 Task: Explore the roles of non-permanent contractors.
Action: Mouse moved to (719, 447)
Screenshot: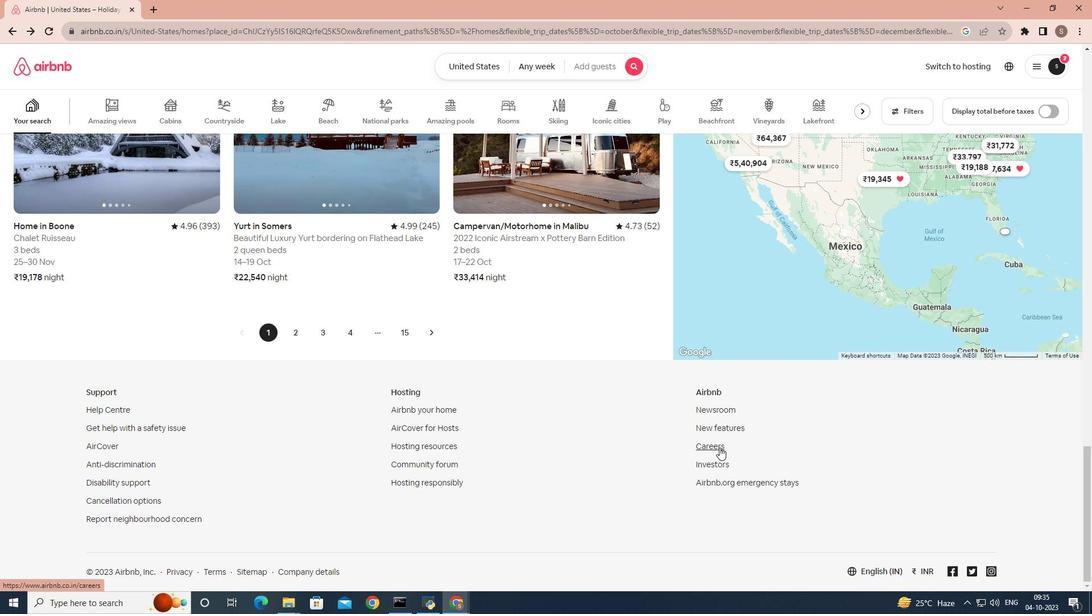 
Action: Mouse pressed left at (719, 447)
Screenshot: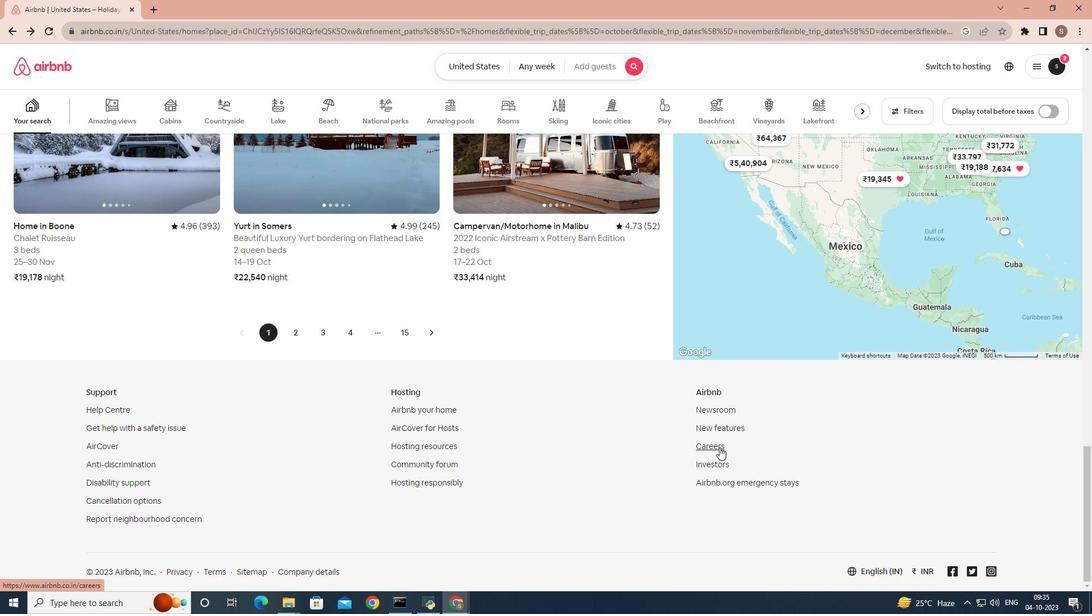 
Action: Mouse moved to (674, 60)
Screenshot: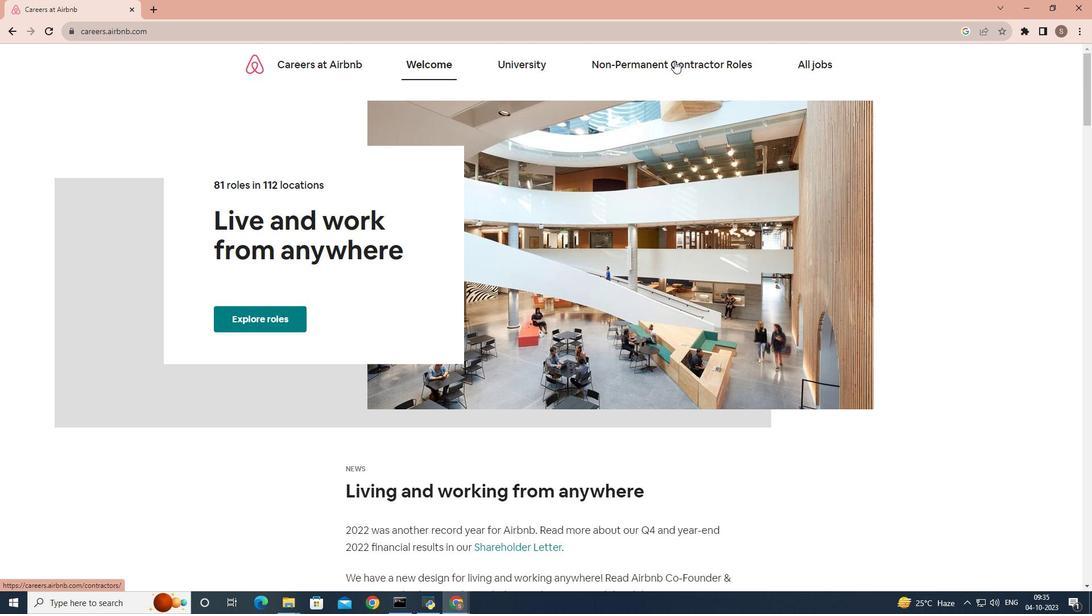 
Action: Mouse pressed left at (674, 60)
Screenshot: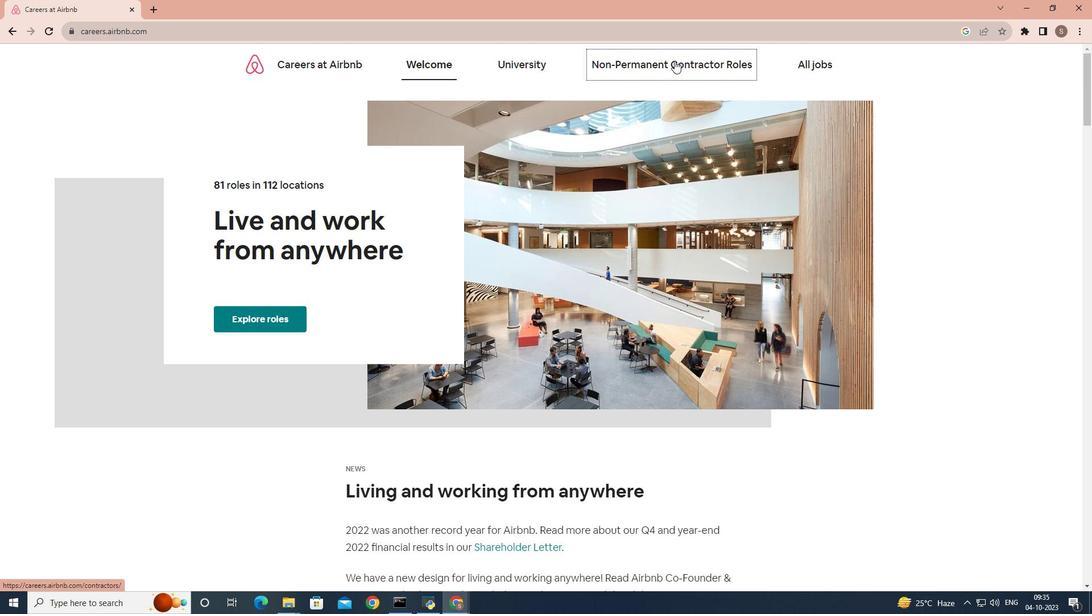 
Action: Mouse moved to (281, 331)
Screenshot: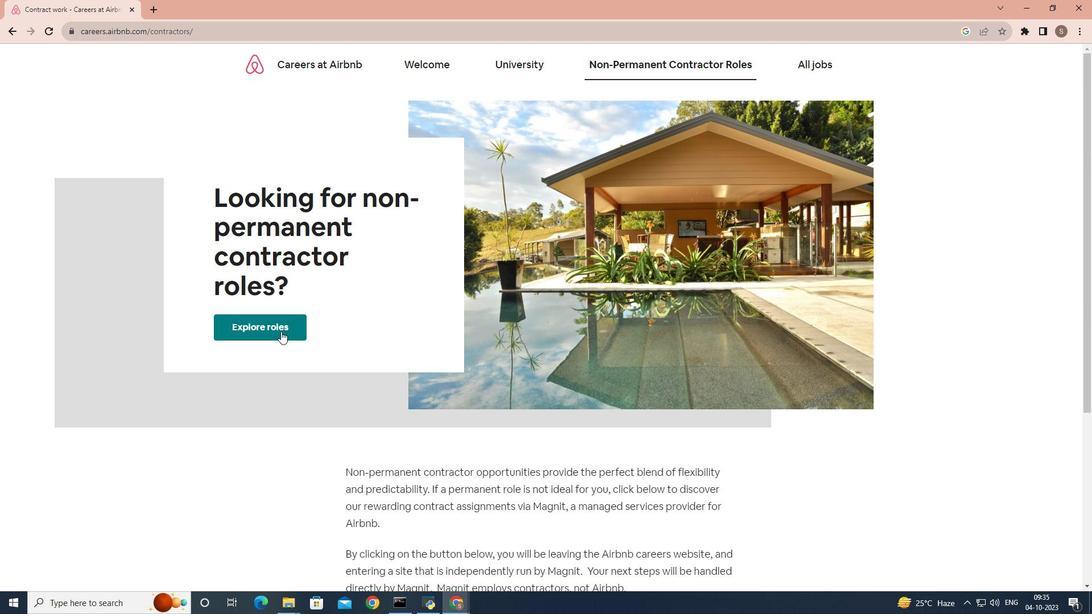 
Action: Mouse pressed left at (281, 331)
Screenshot: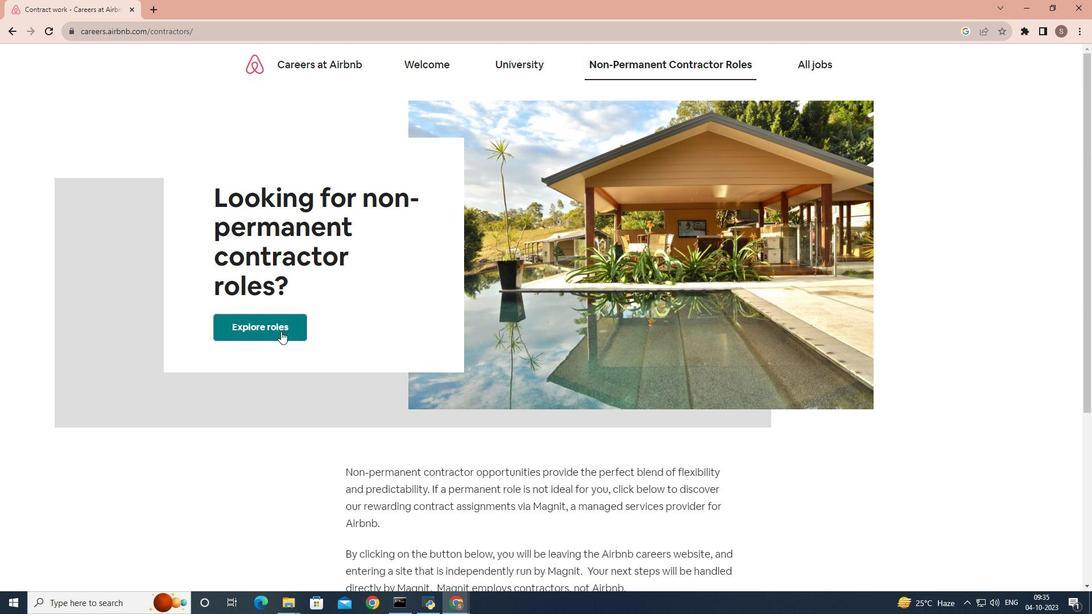 
Action: Mouse scrolled (281, 331) with delta (0, 0)
Screenshot: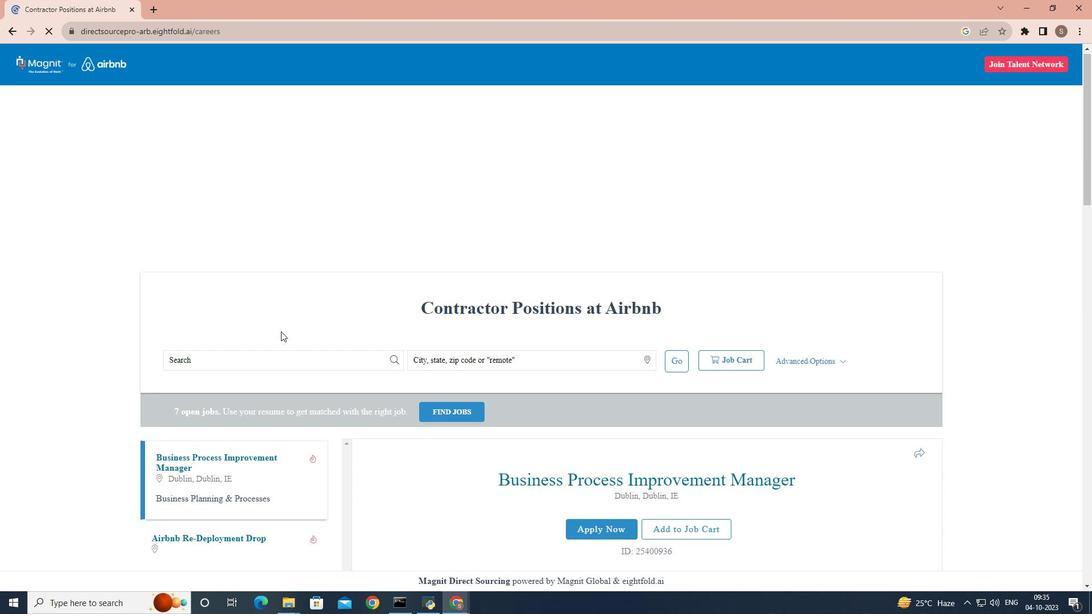 
Action: Mouse scrolled (281, 331) with delta (0, 0)
Screenshot: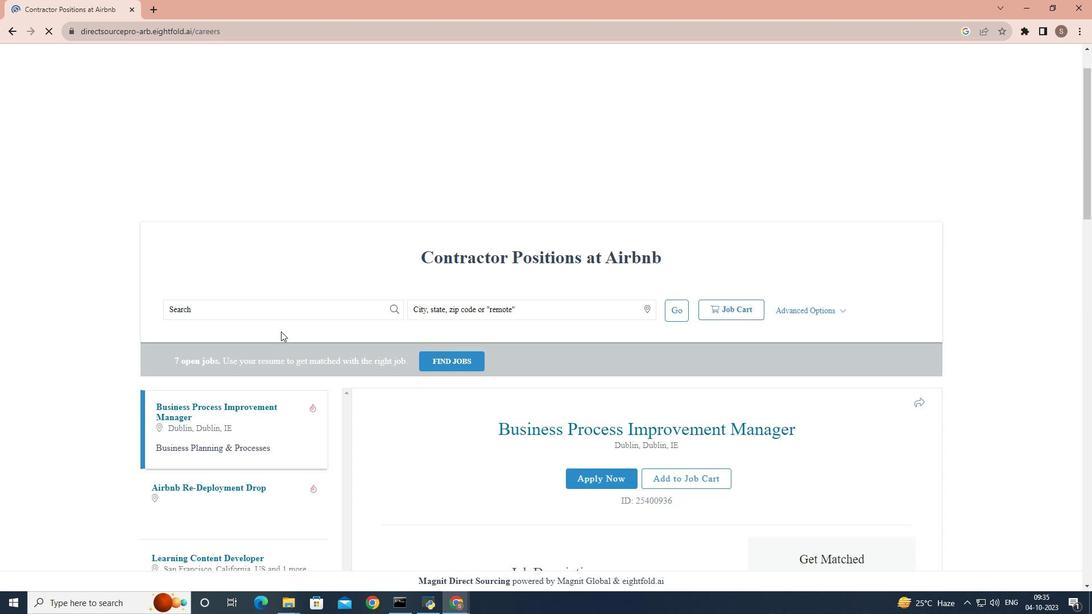 
Action: Mouse scrolled (281, 331) with delta (0, 0)
Screenshot: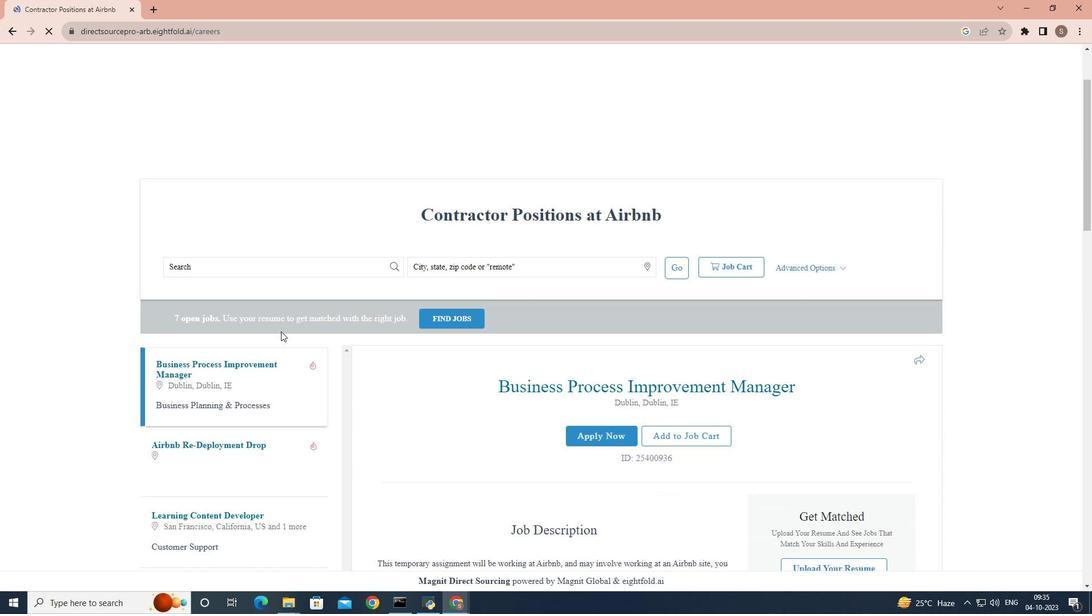 
Action: Mouse scrolled (281, 331) with delta (0, 0)
Screenshot: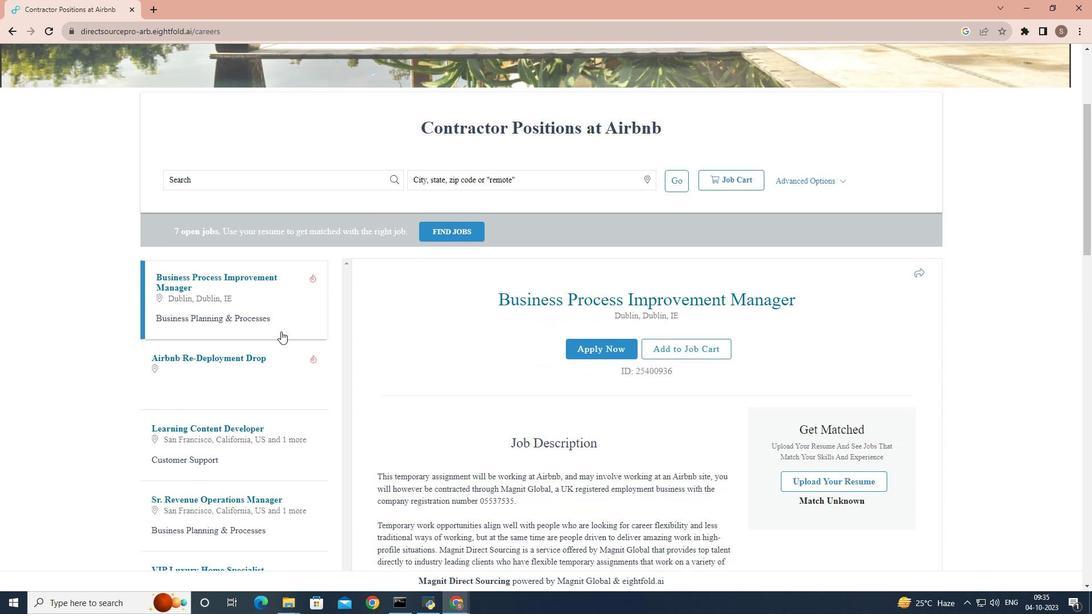 
Action: Mouse scrolled (281, 331) with delta (0, 0)
Screenshot: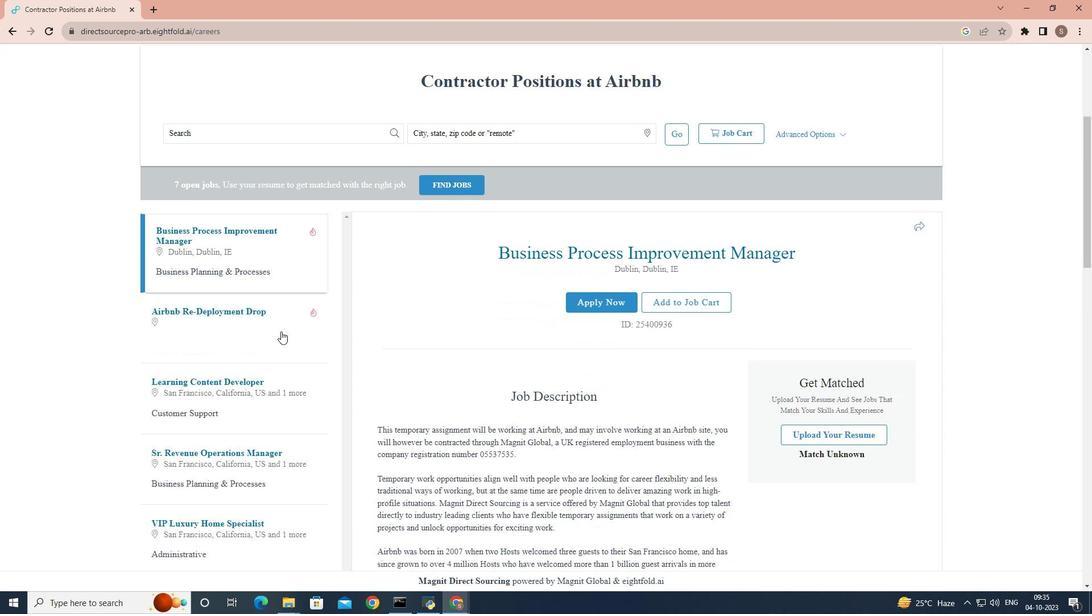 
Action: Mouse scrolled (281, 331) with delta (0, 0)
Screenshot: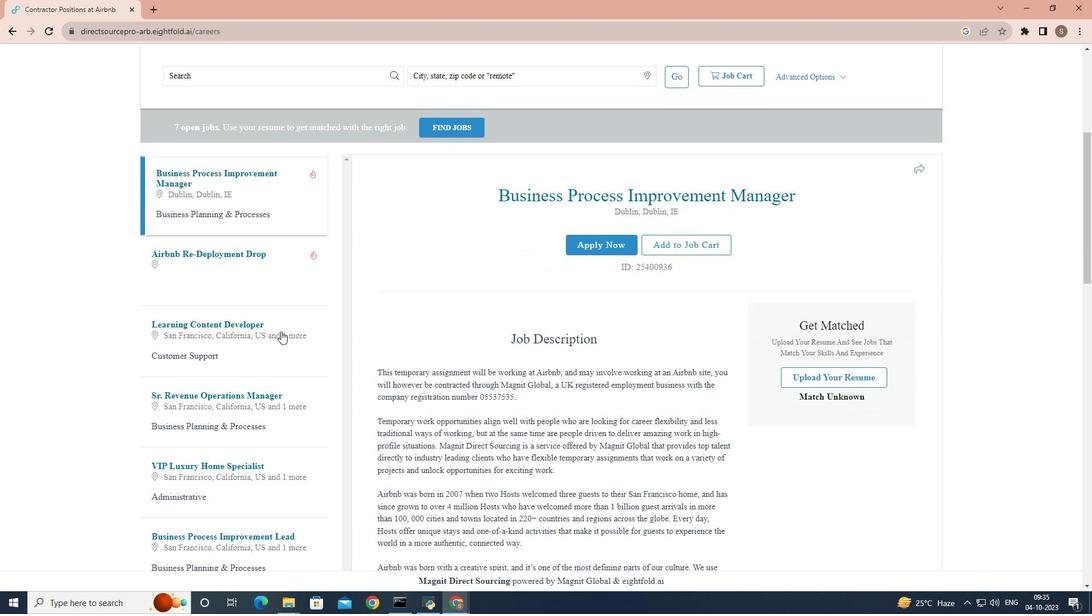
Action: Mouse scrolled (281, 331) with delta (0, 0)
Screenshot: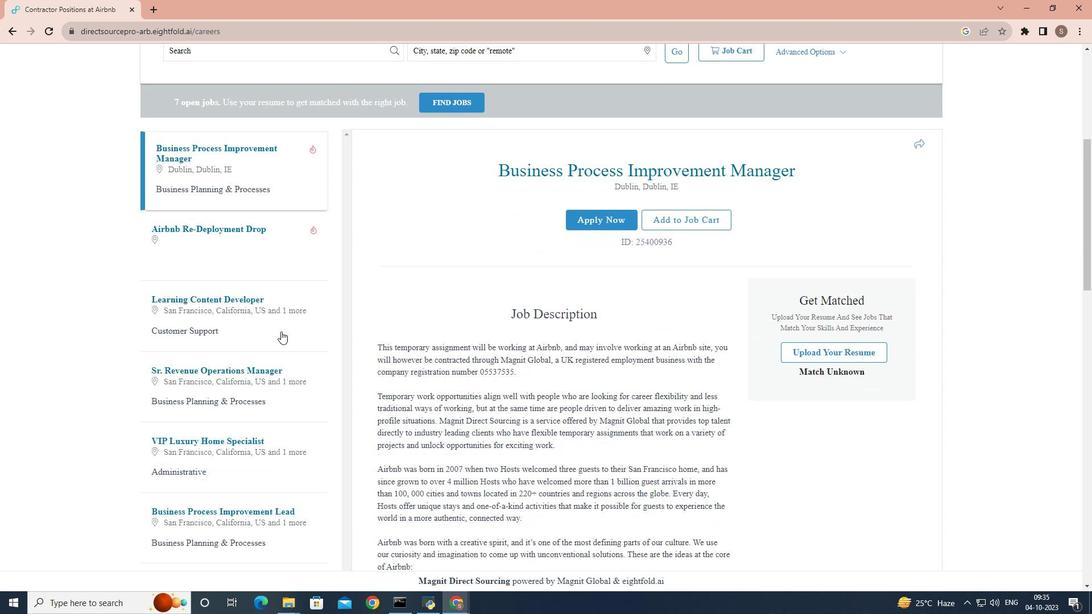 
Action: Mouse scrolled (281, 331) with delta (0, 0)
Screenshot: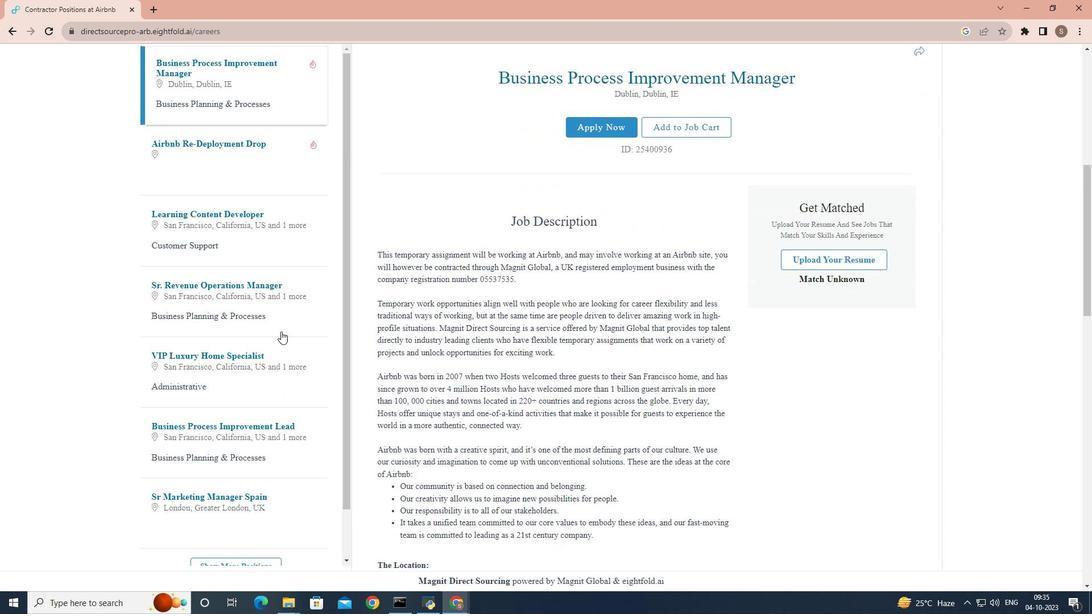 
Action: Mouse scrolled (281, 331) with delta (0, 0)
Screenshot: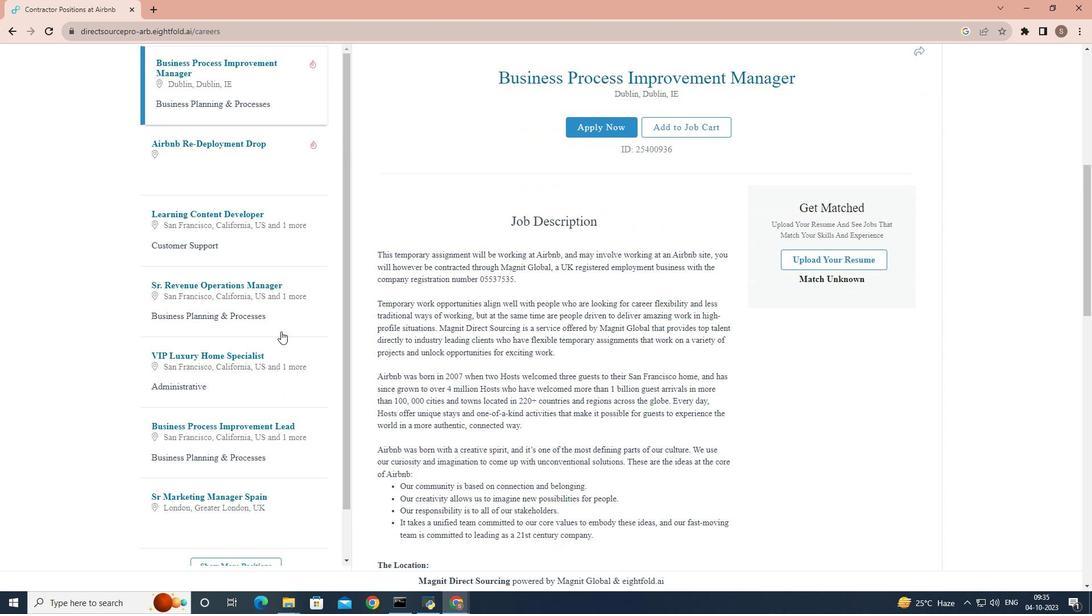 
Action: Mouse scrolled (281, 331) with delta (0, 0)
Screenshot: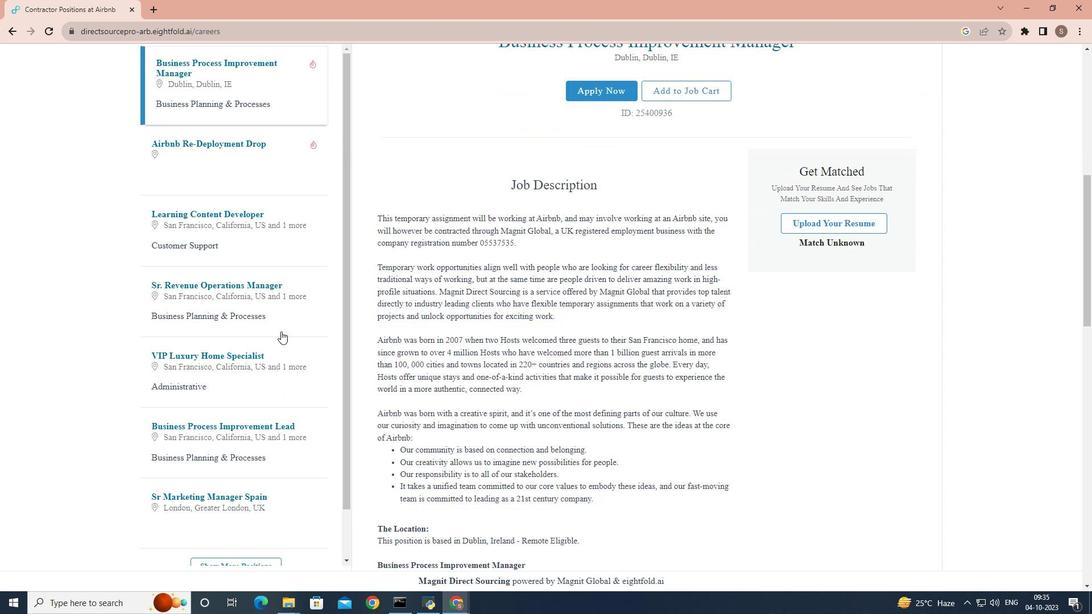 
Action: Mouse scrolled (281, 331) with delta (0, 0)
Screenshot: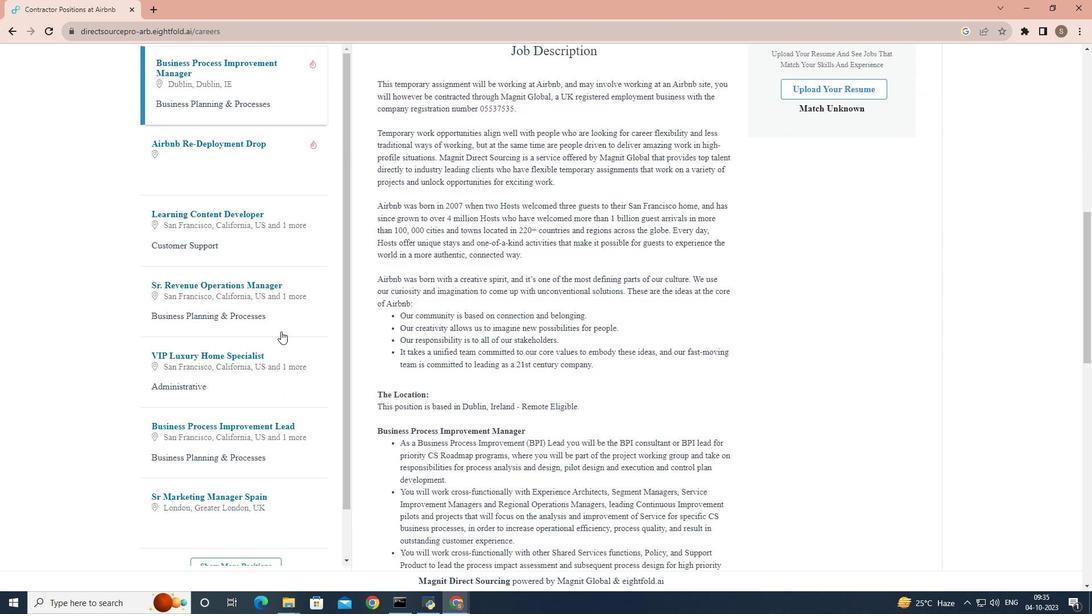 
Action: Mouse scrolled (281, 331) with delta (0, 0)
Screenshot: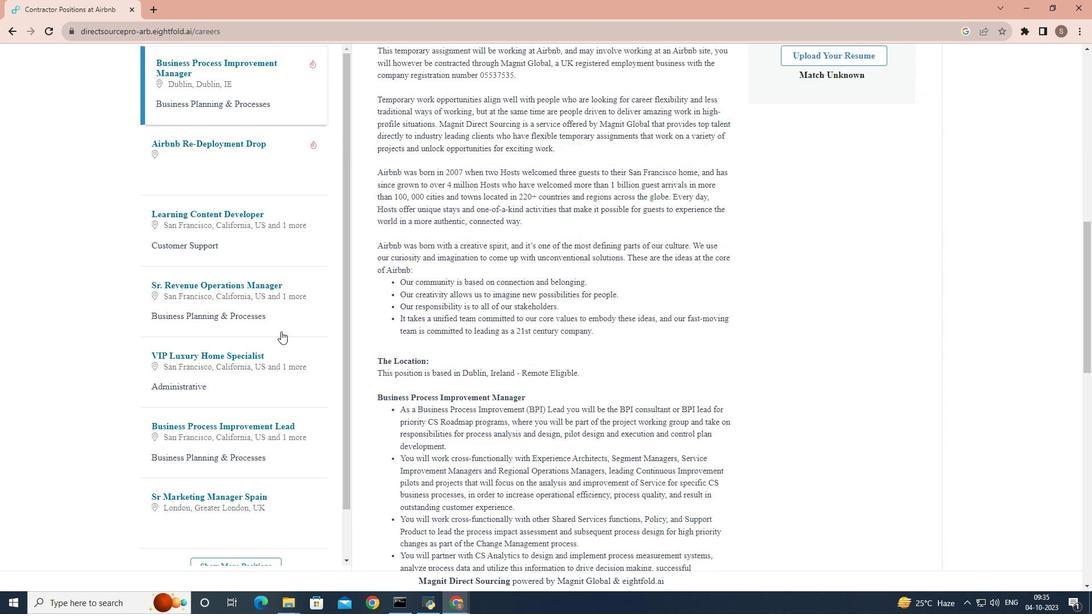 
Action: Mouse scrolled (281, 331) with delta (0, 0)
Screenshot: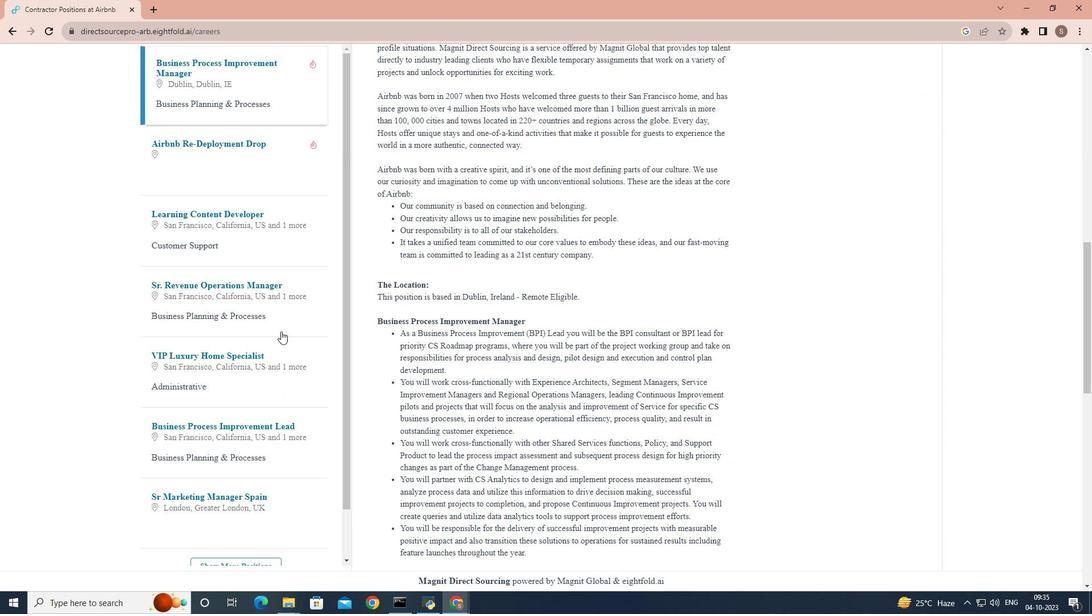 
Action: Mouse scrolled (281, 331) with delta (0, 0)
Screenshot: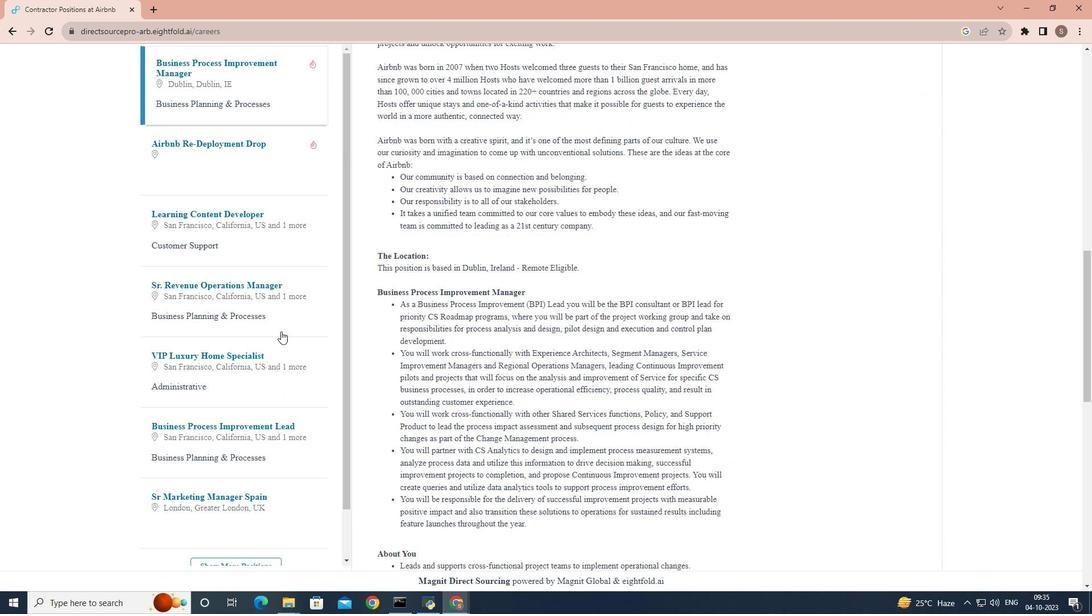 
Action: Mouse scrolled (281, 331) with delta (0, 0)
Screenshot: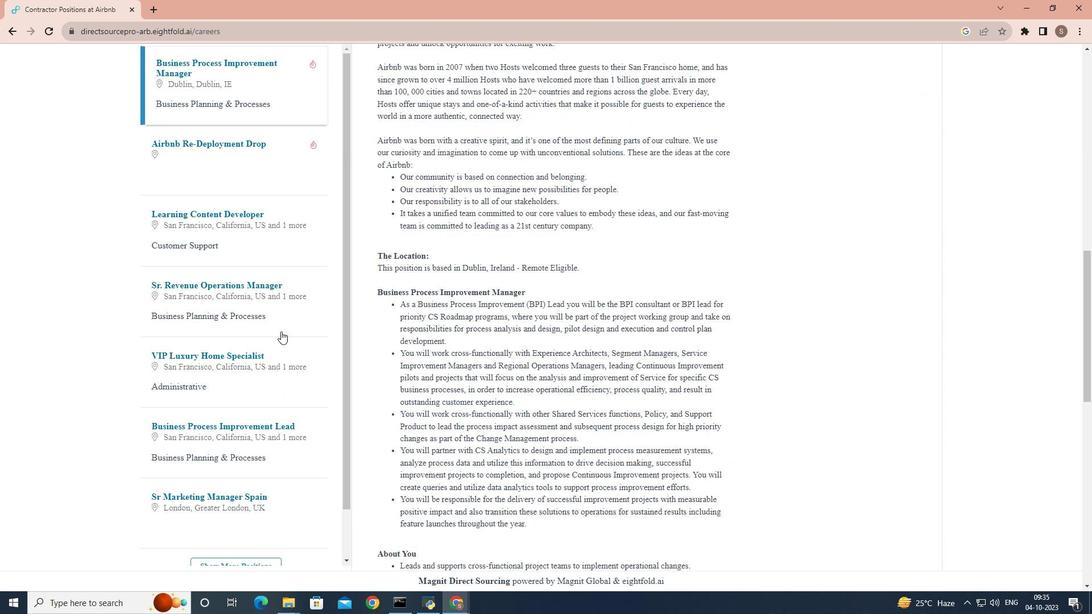 
Action: Mouse scrolled (281, 331) with delta (0, 0)
Screenshot: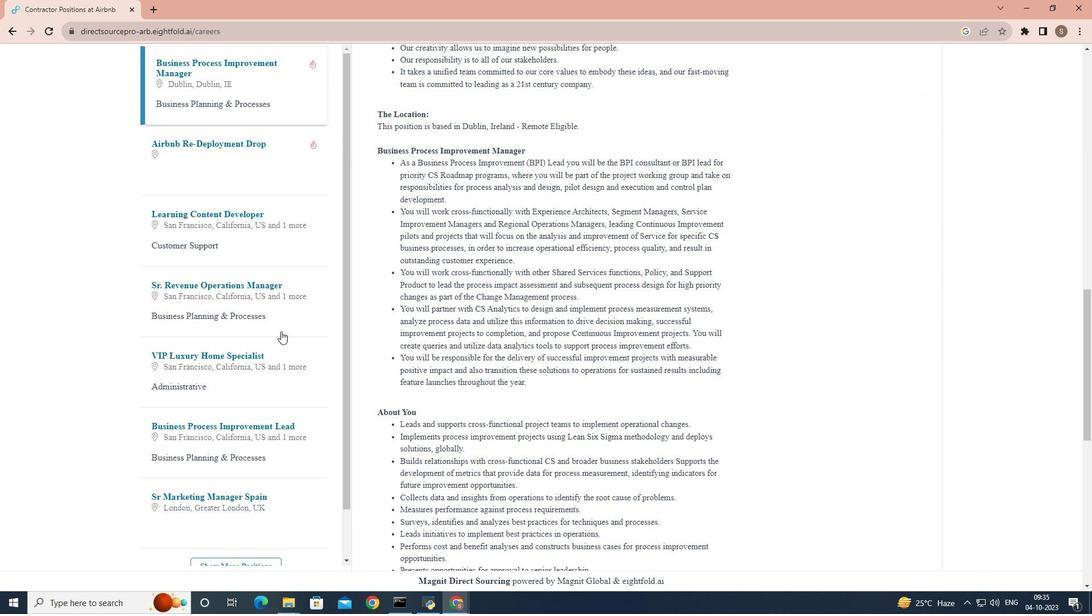 
Action: Mouse scrolled (281, 331) with delta (0, 0)
Screenshot: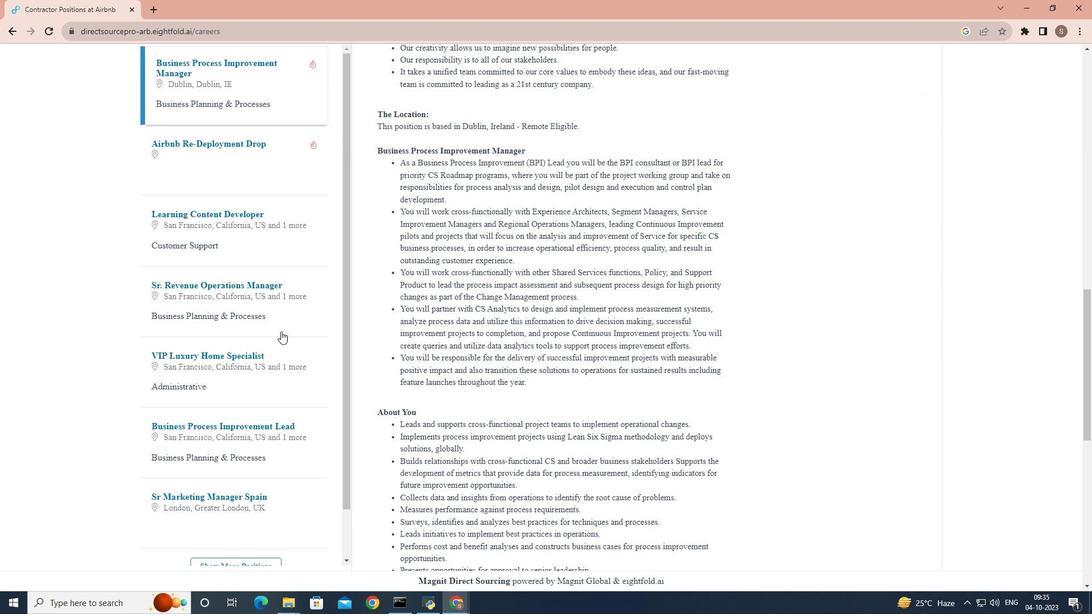 
Action: Mouse scrolled (281, 331) with delta (0, 0)
Screenshot: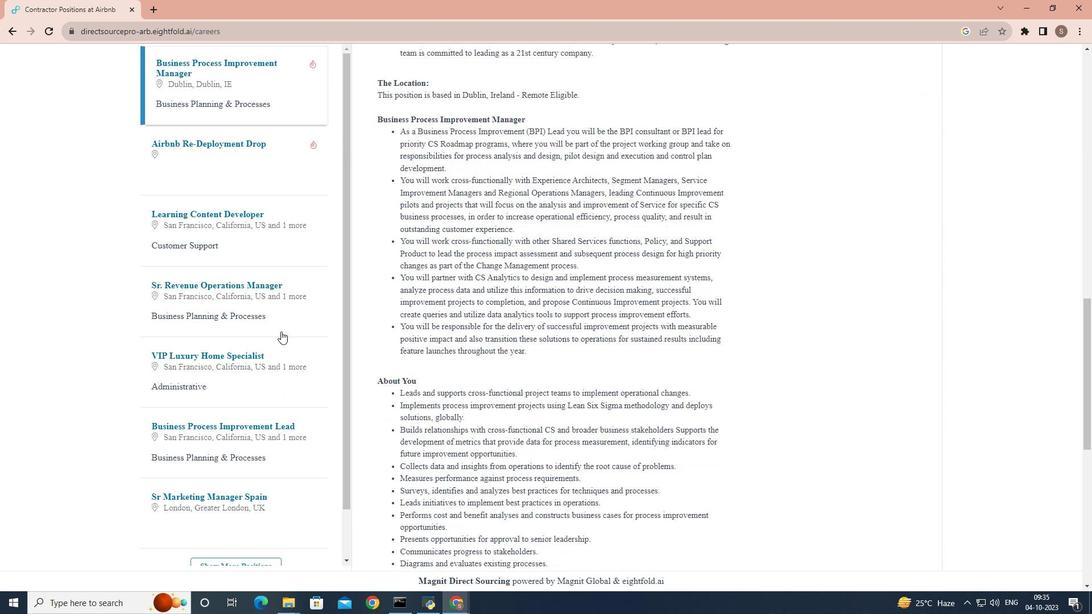 
Action: Mouse scrolled (281, 331) with delta (0, 0)
Screenshot: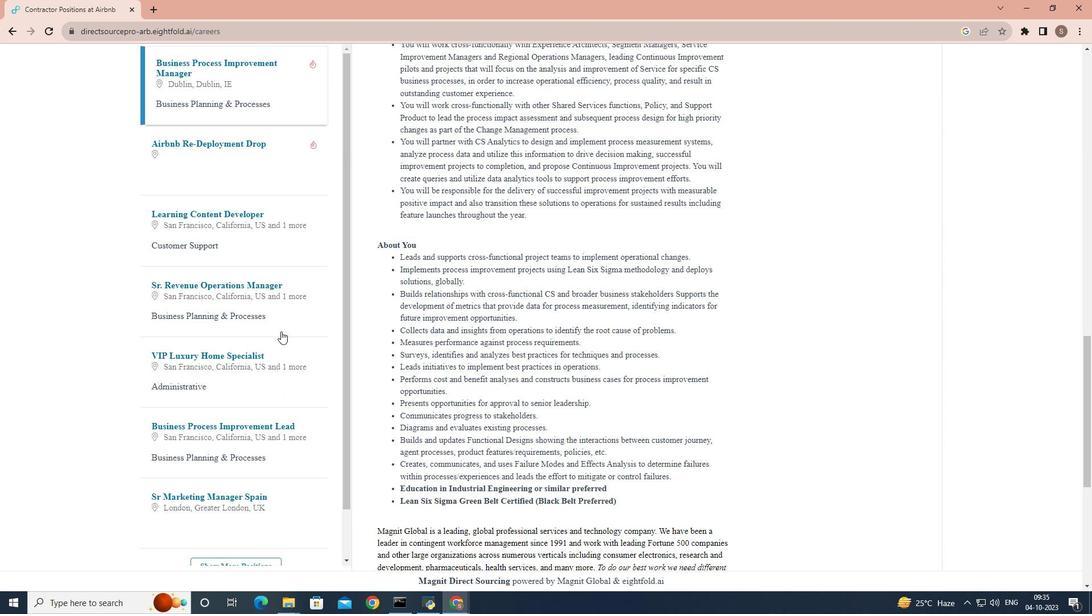 
Action: Mouse scrolled (281, 331) with delta (0, 0)
Screenshot: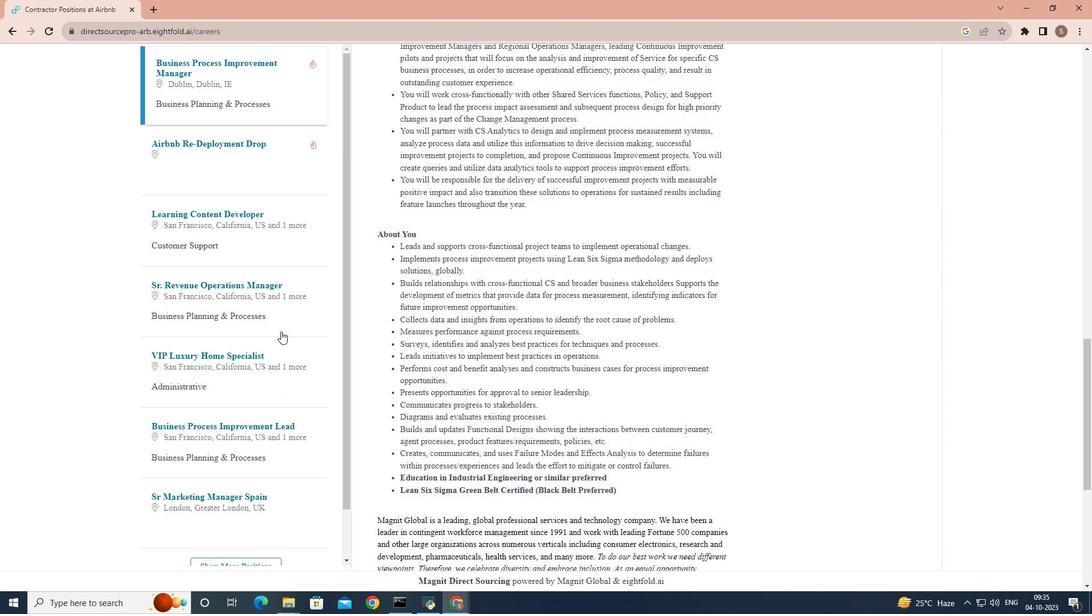 
Action: Mouse scrolled (281, 331) with delta (0, 0)
Screenshot: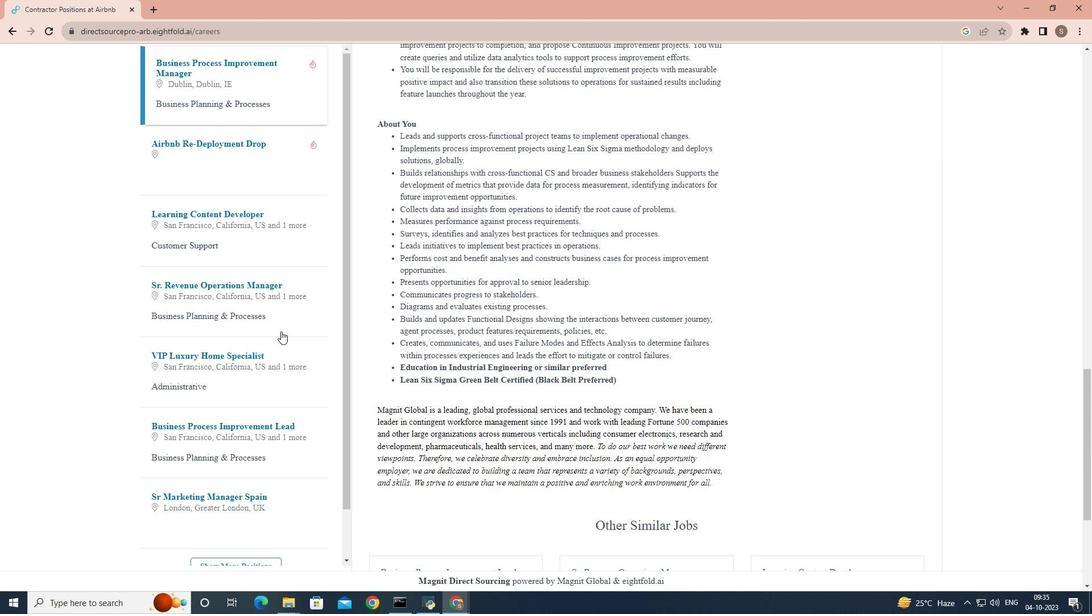 
Action: Mouse scrolled (281, 331) with delta (0, 0)
Screenshot: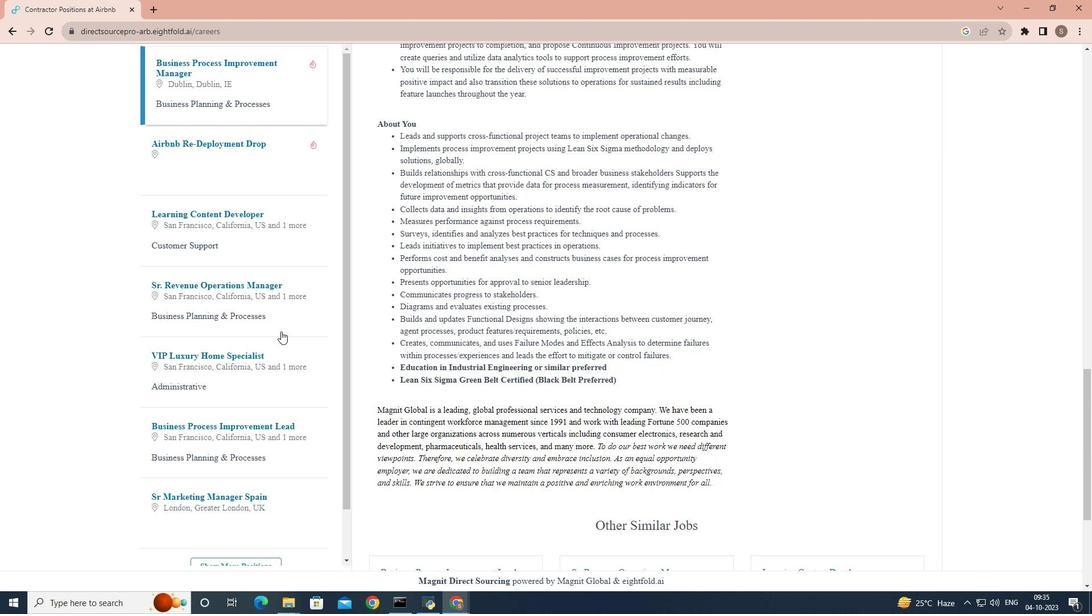 
Action: Mouse scrolled (281, 331) with delta (0, 0)
Screenshot: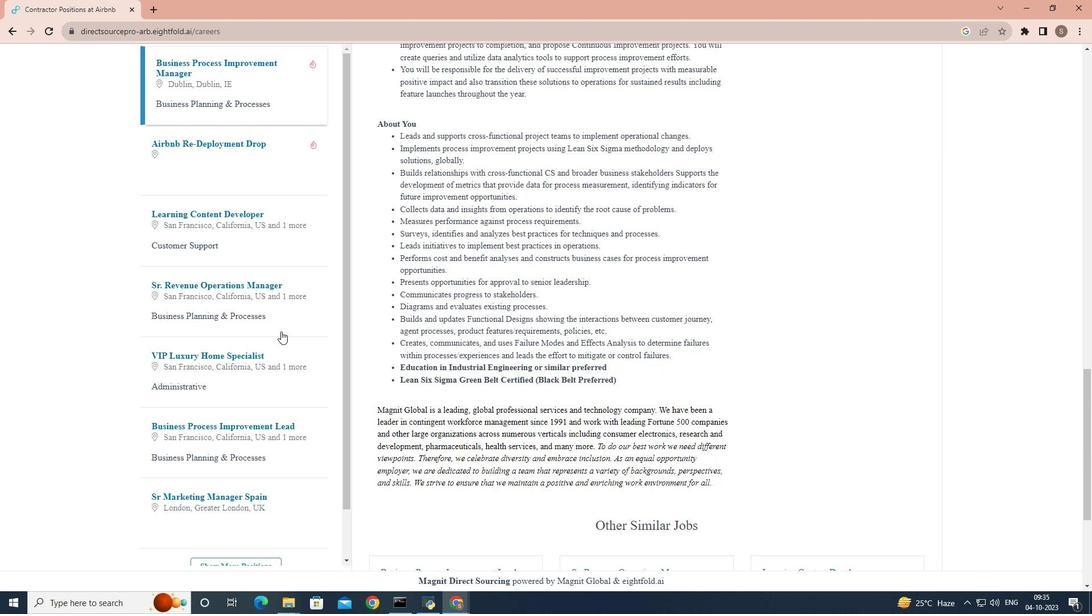 
Action: Mouse scrolled (281, 331) with delta (0, 0)
Screenshot: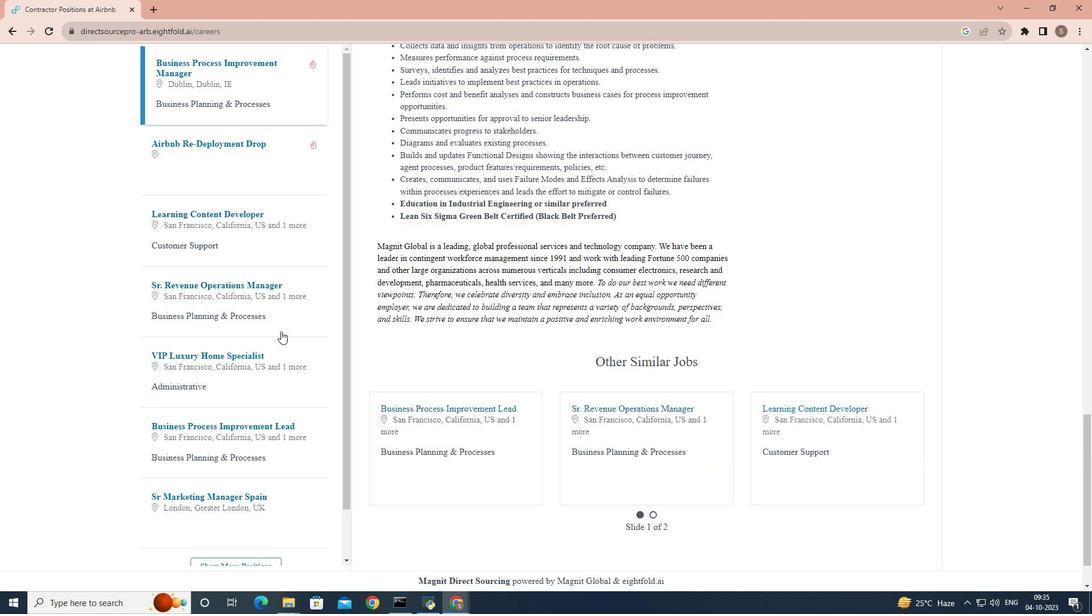 
Action: Mouse scrolled (281, 331) with delta (0, 0)
Screenshot: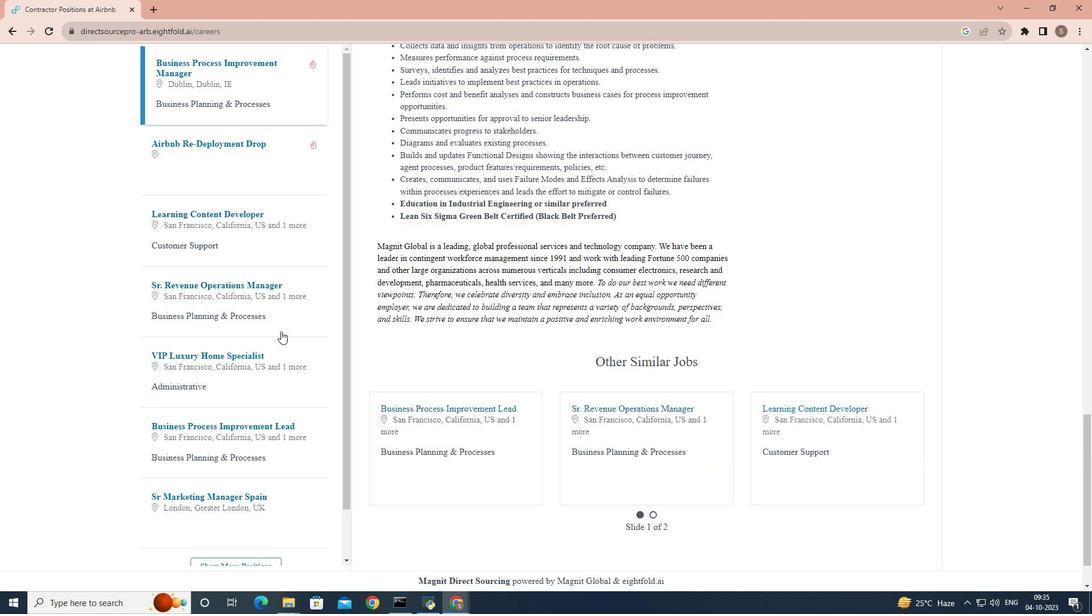 
Action: Mouse scrolled (281, 331) with delta (0, 0)
Screenshot: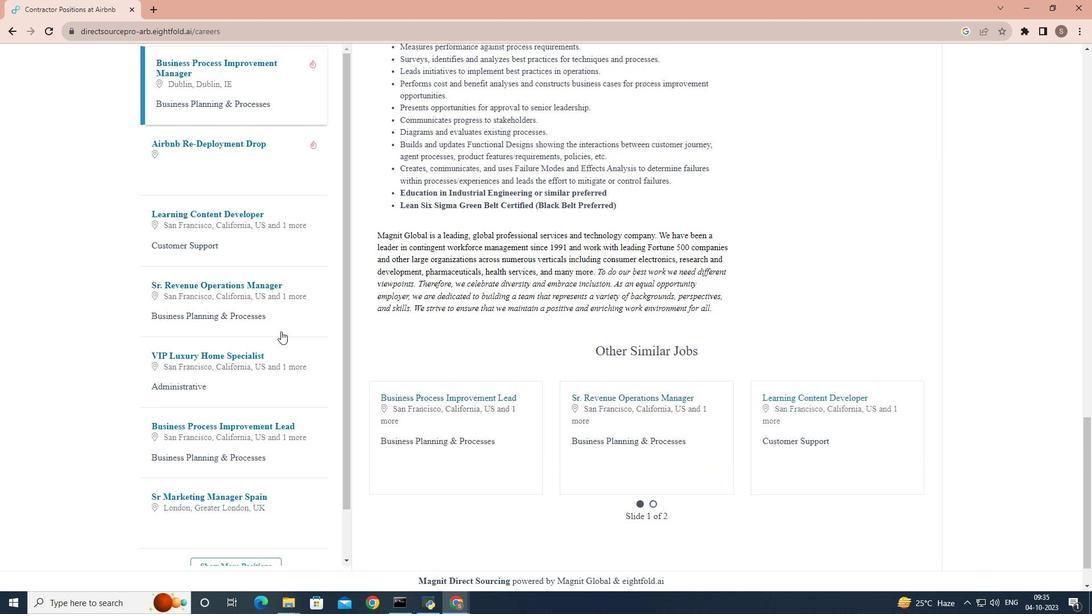 
Action: Mouse scrolled (281, 331) with delta (0, 0)
Screenshot: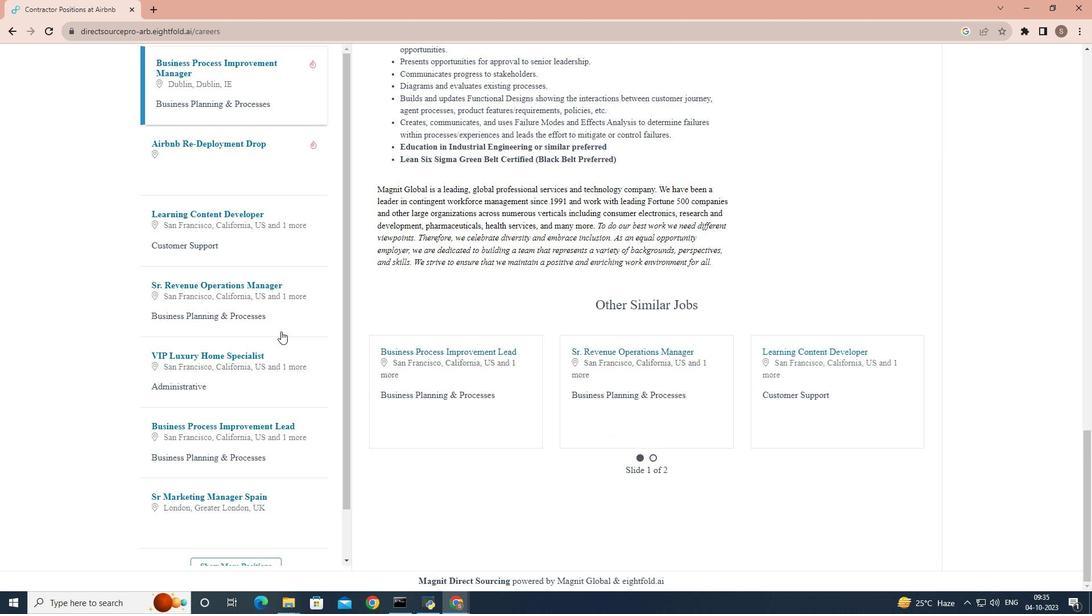 
Action: Mouse scrolled (281, 331) with delta (0, 0)
Screenshot: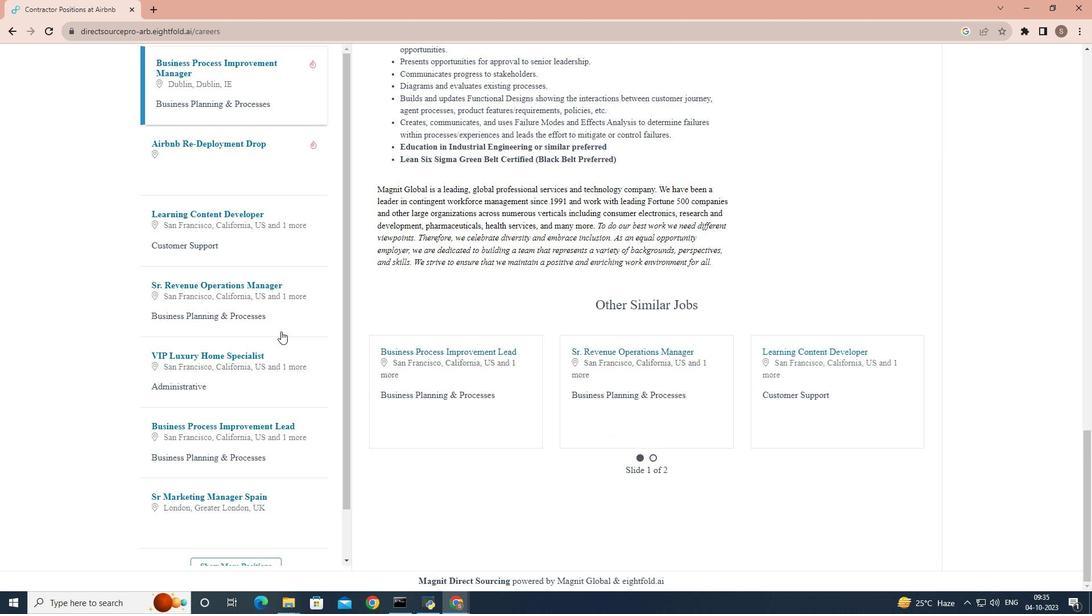 
Action: Mouse scrolled (281, 331) with delta (0, 0)
Screenshot: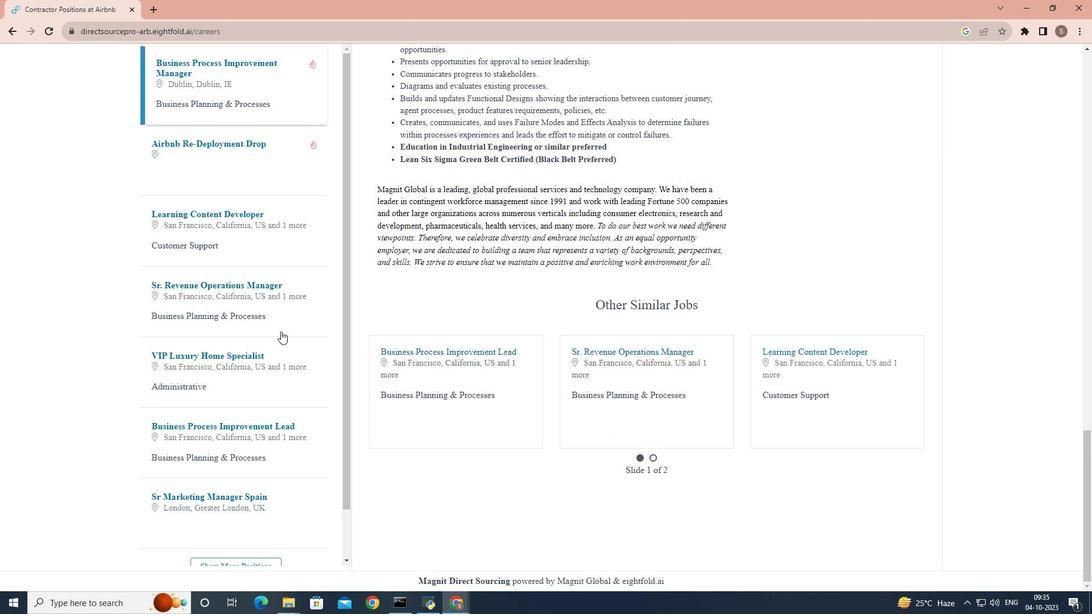 
Action: Mouse scrolled (281, 331) with delta (0, 0)
Screenshot: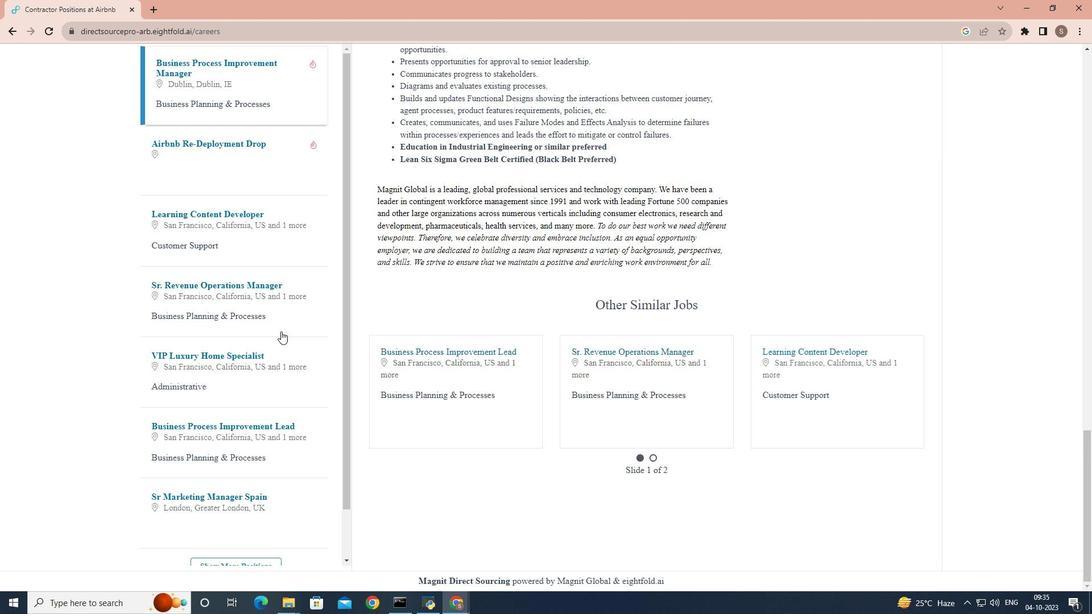 
Action: Mouse scrolled (281, 331) with delta (0, 0)
Screenshot: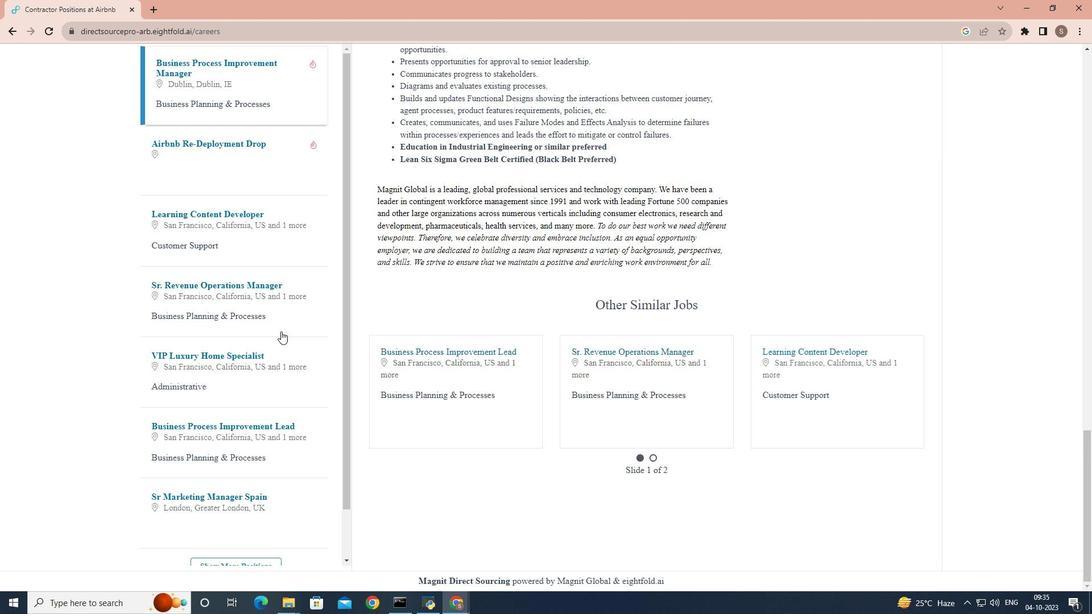 
Action: Mouse scrolled (281, 331) with delta (0, 0)
Screenshot: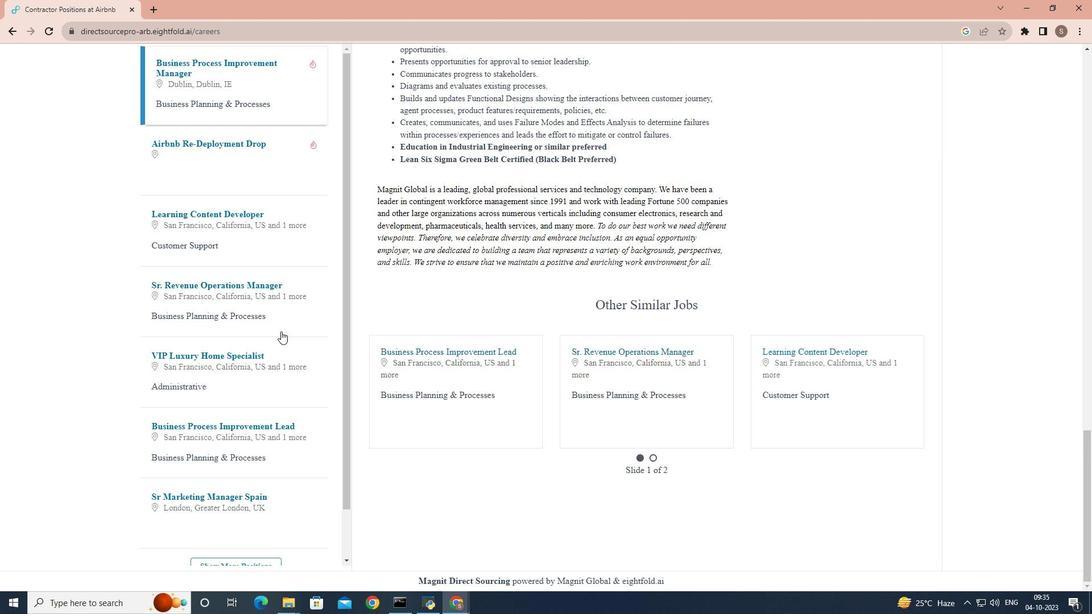 
